 Task: Click yahoo.
Action: Mouse moved to (638, 62)
Screenshot: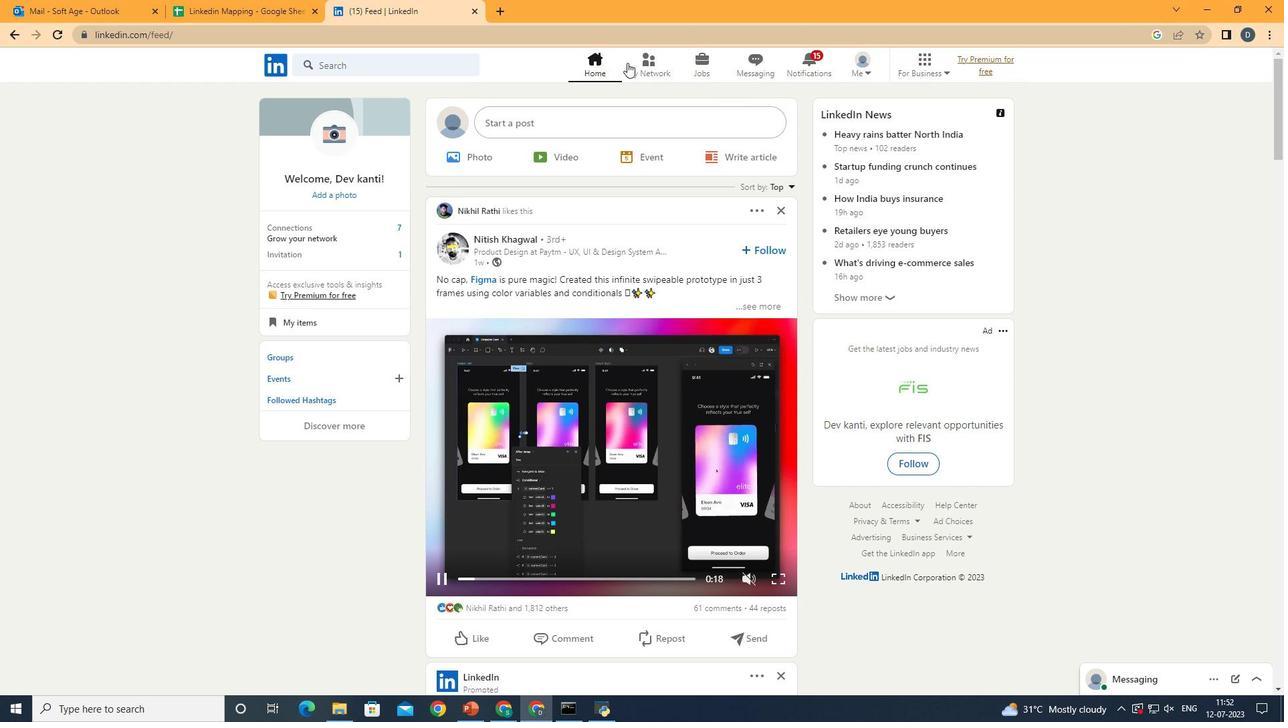 
Action: Mouse pressed left at (638, 62)
Screenshot: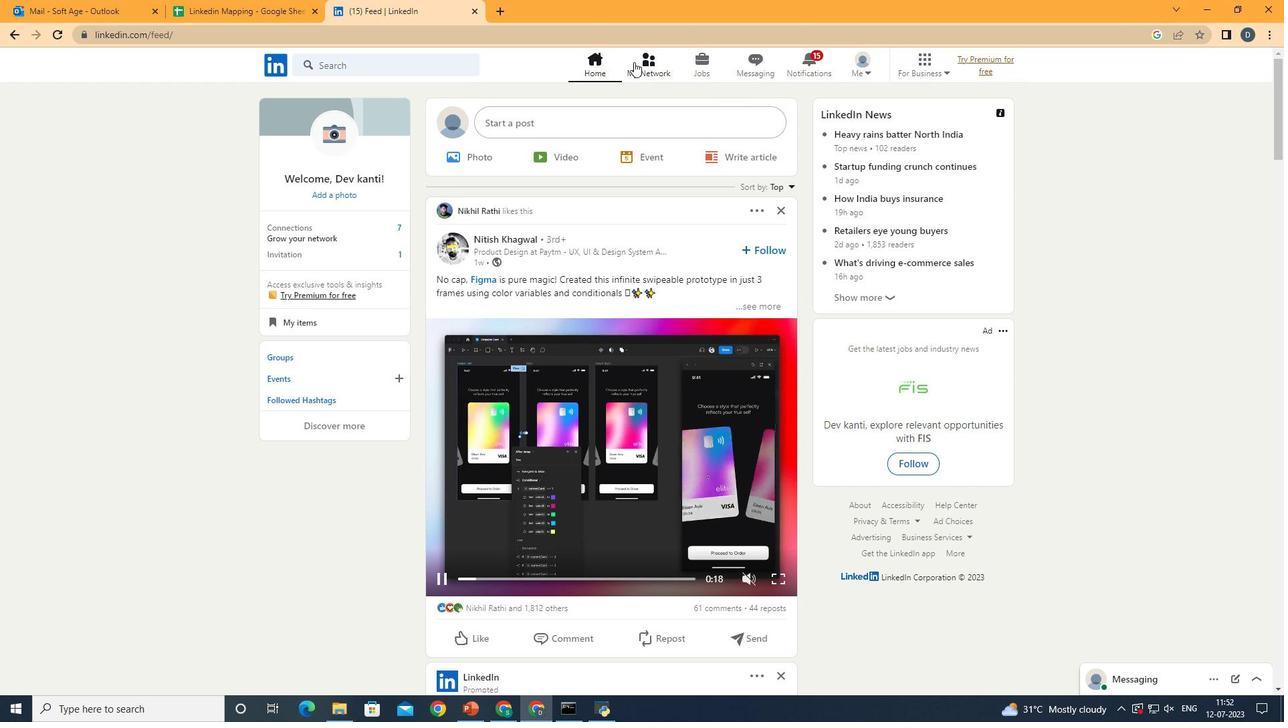 
Action: Mouse moved to (438, 163)
Screenshot: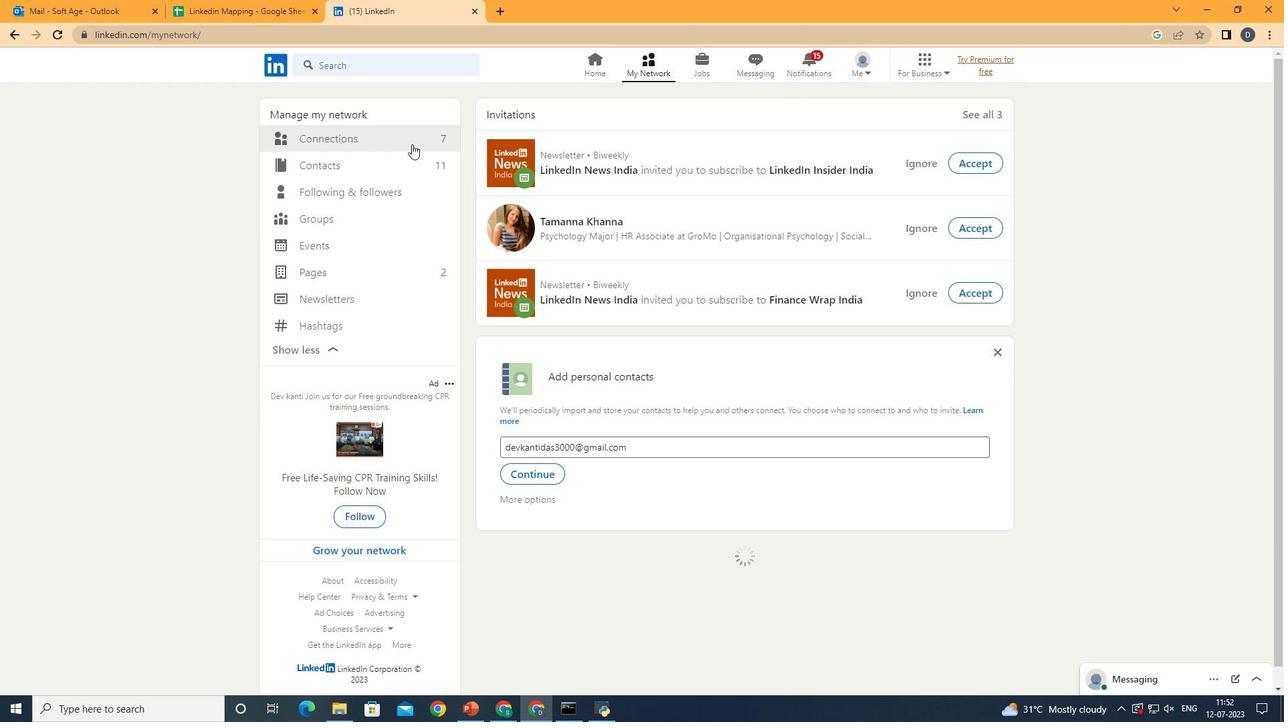 
Action: Mouse pressed left at (438, 163)
Screenshot: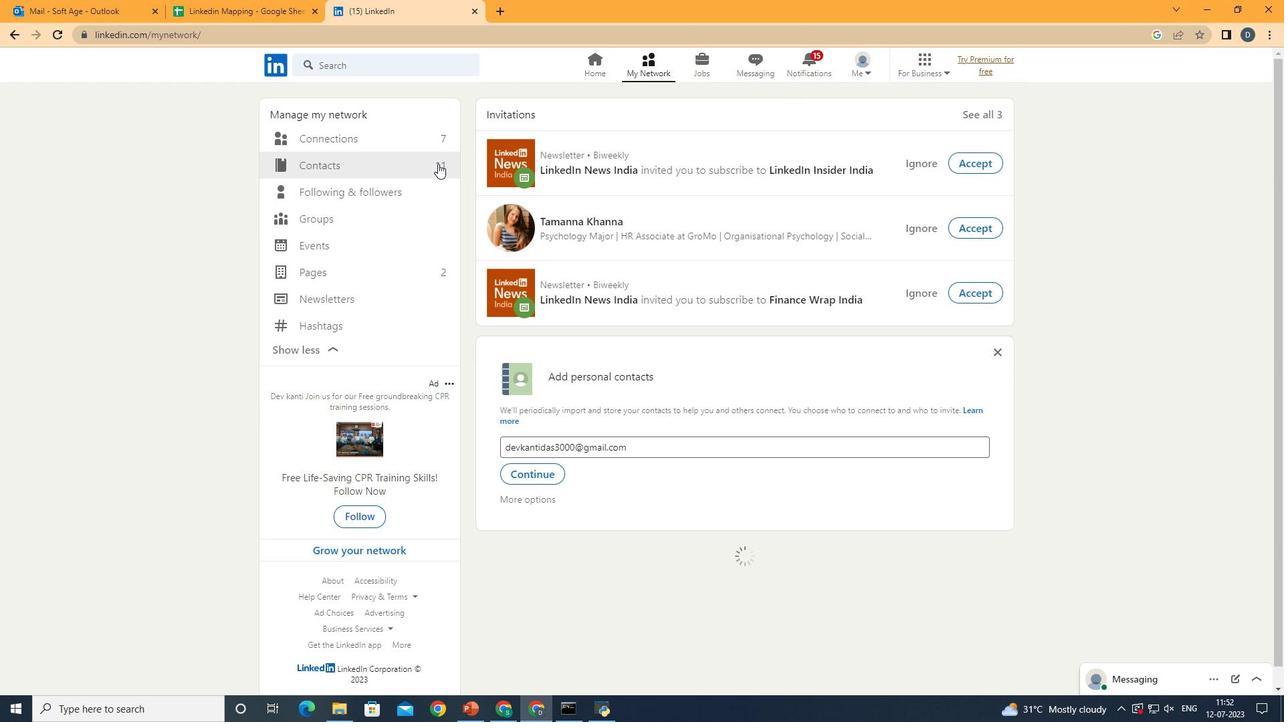 
Action: Mouse moved to (911, 163)
Screenshot: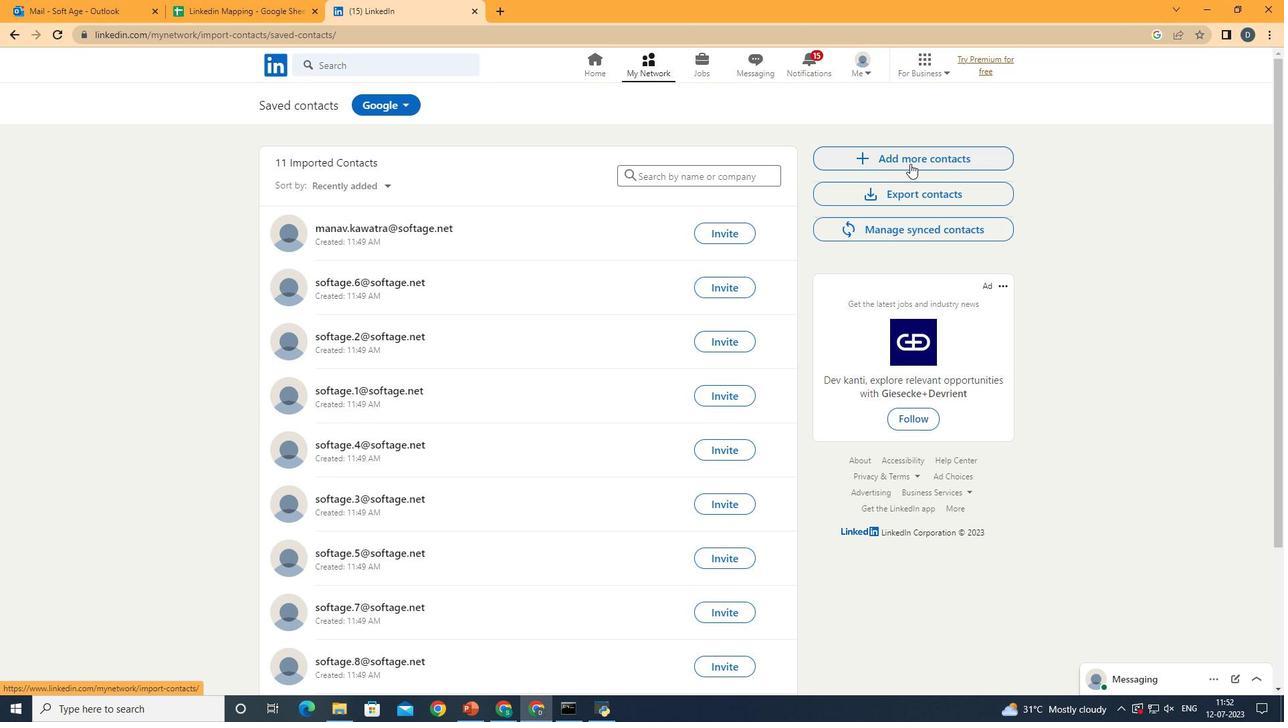 
Action: Mouse pressed left at (911, 163)
Screenshot: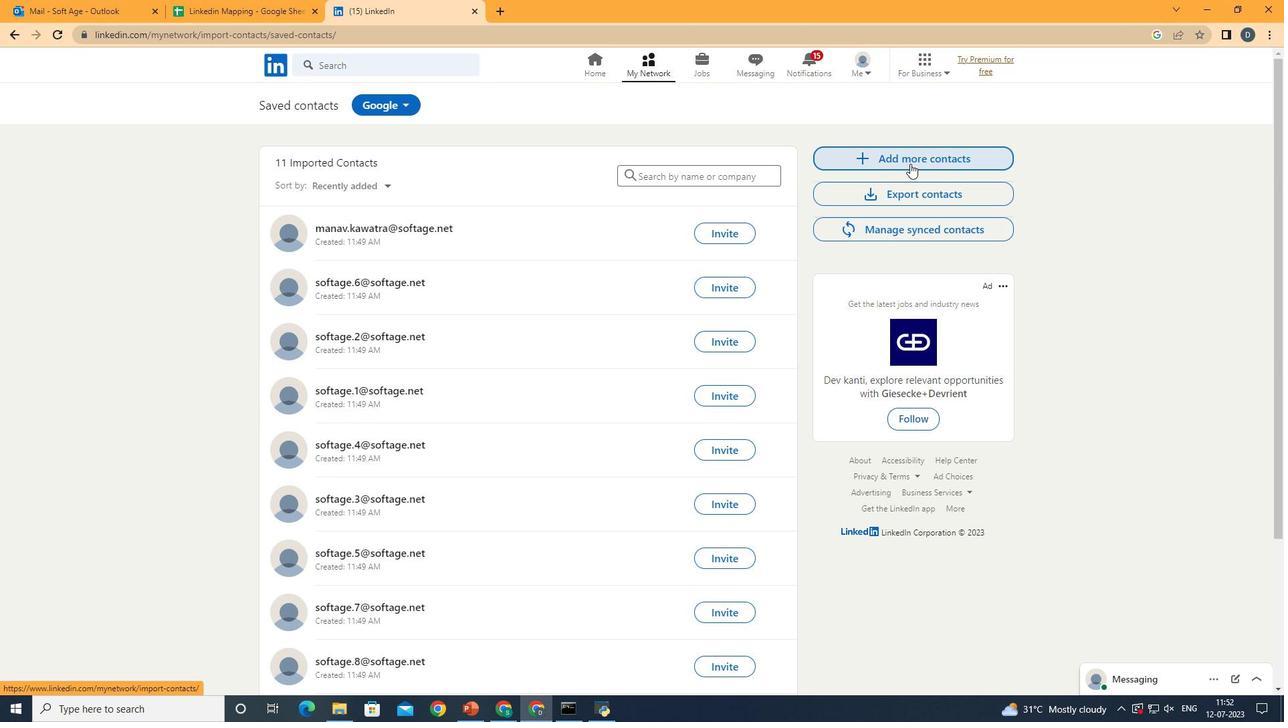 
Action: Mouse moved to (652, 365)
Screenshot: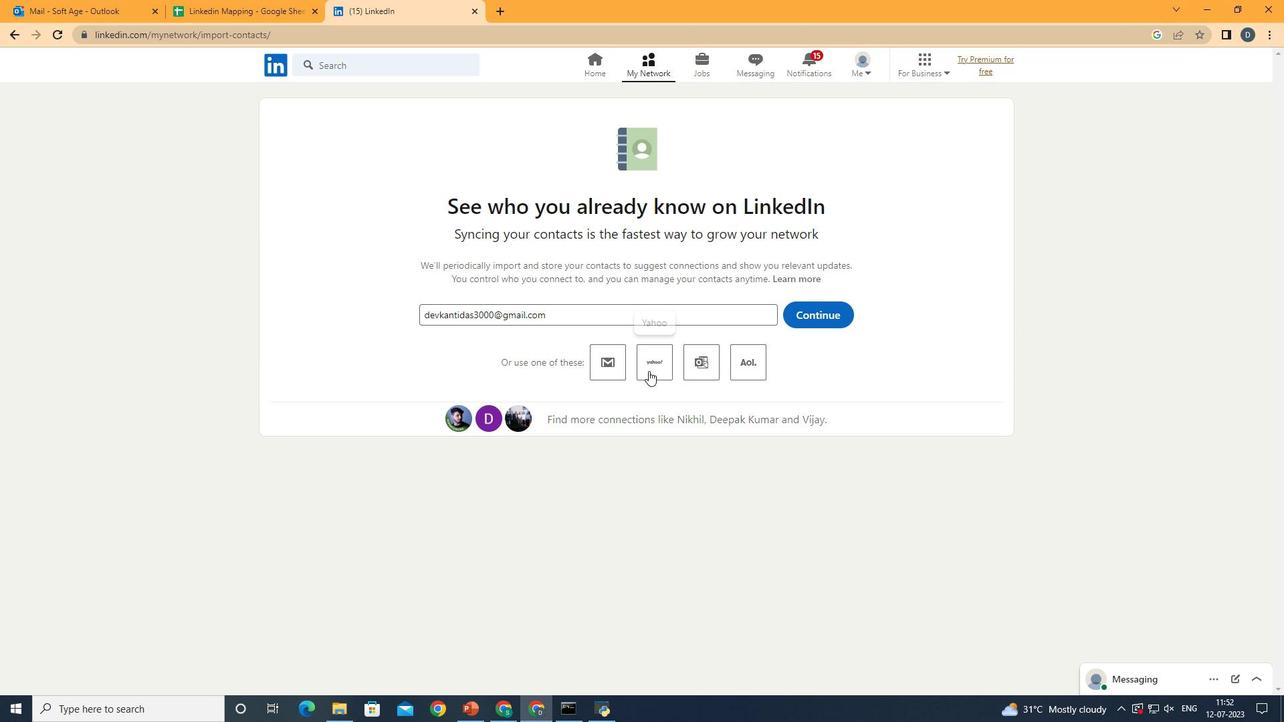 
Action: Mouse pressed left at (652, 365)
Screenshot: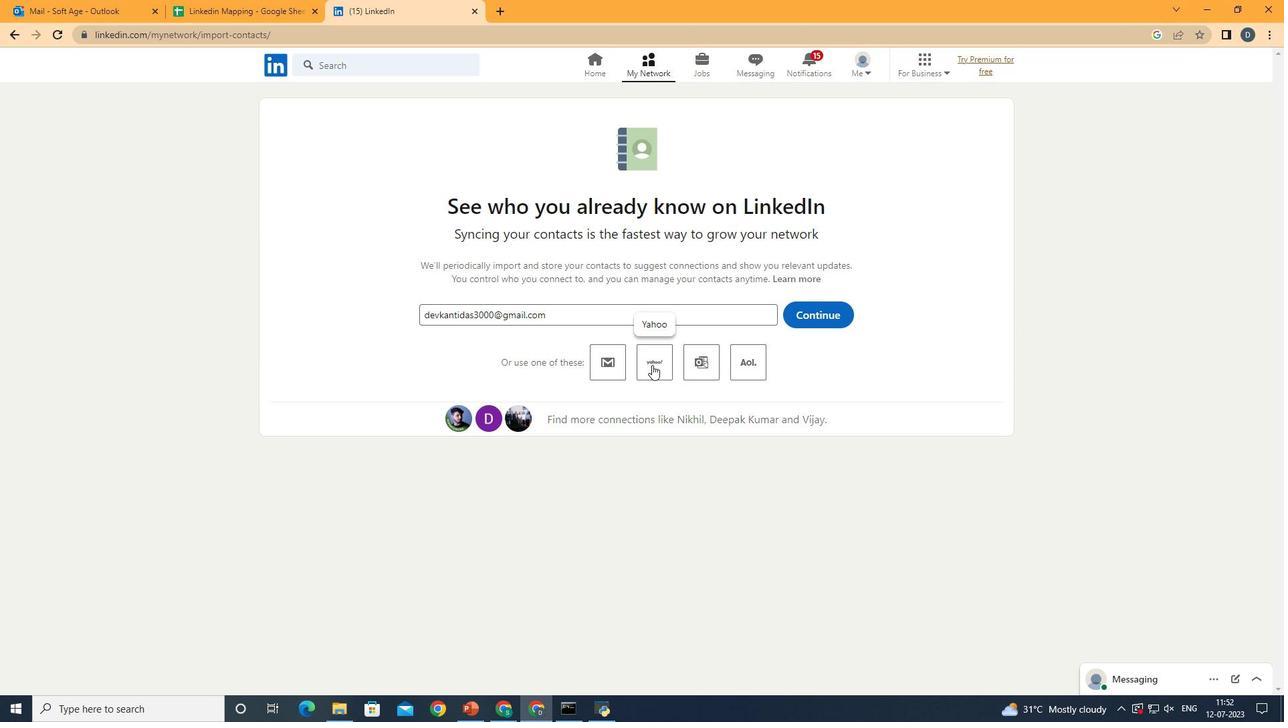 
Action: Mouse moved to (652, 364)
Screenshot: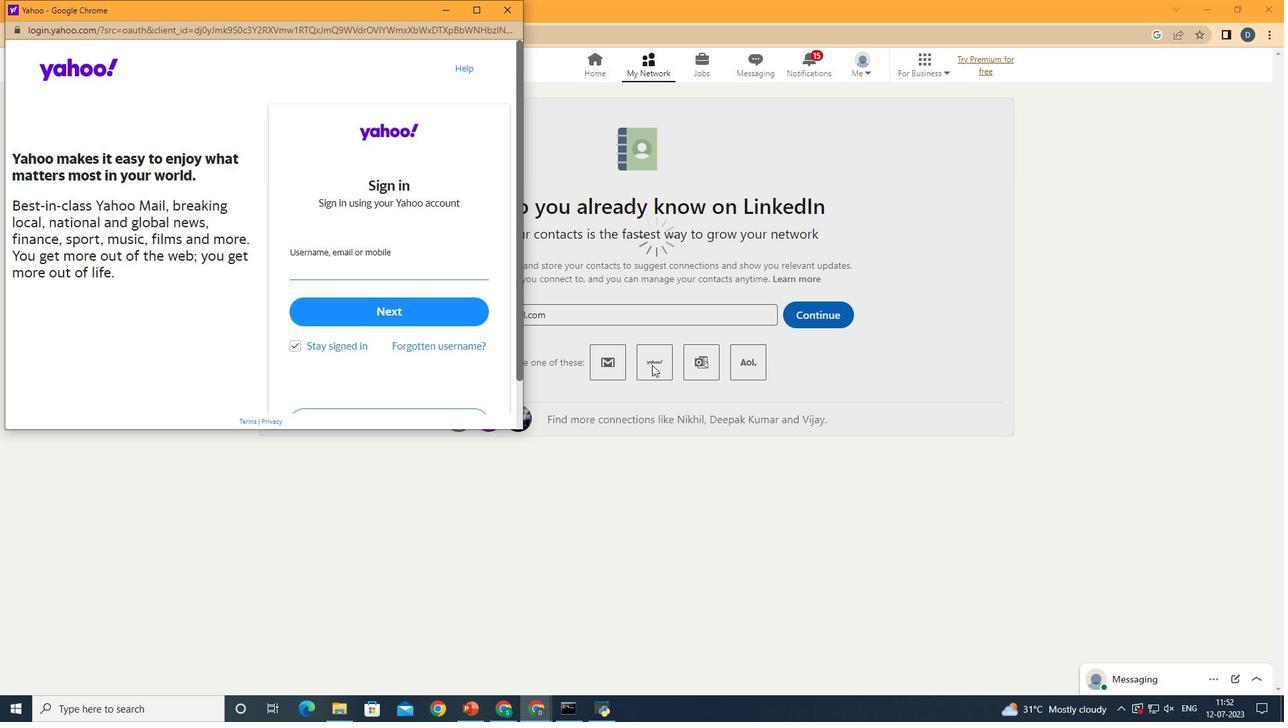 
